 Task: Add the task  Integrate website with a new content delivery network (CDN) to the section Dash Dash in the project AgileRelay and add a Due Date to the respective task as 2024/03/11
Action: Mouse moved to (911, 527)
Screenshot: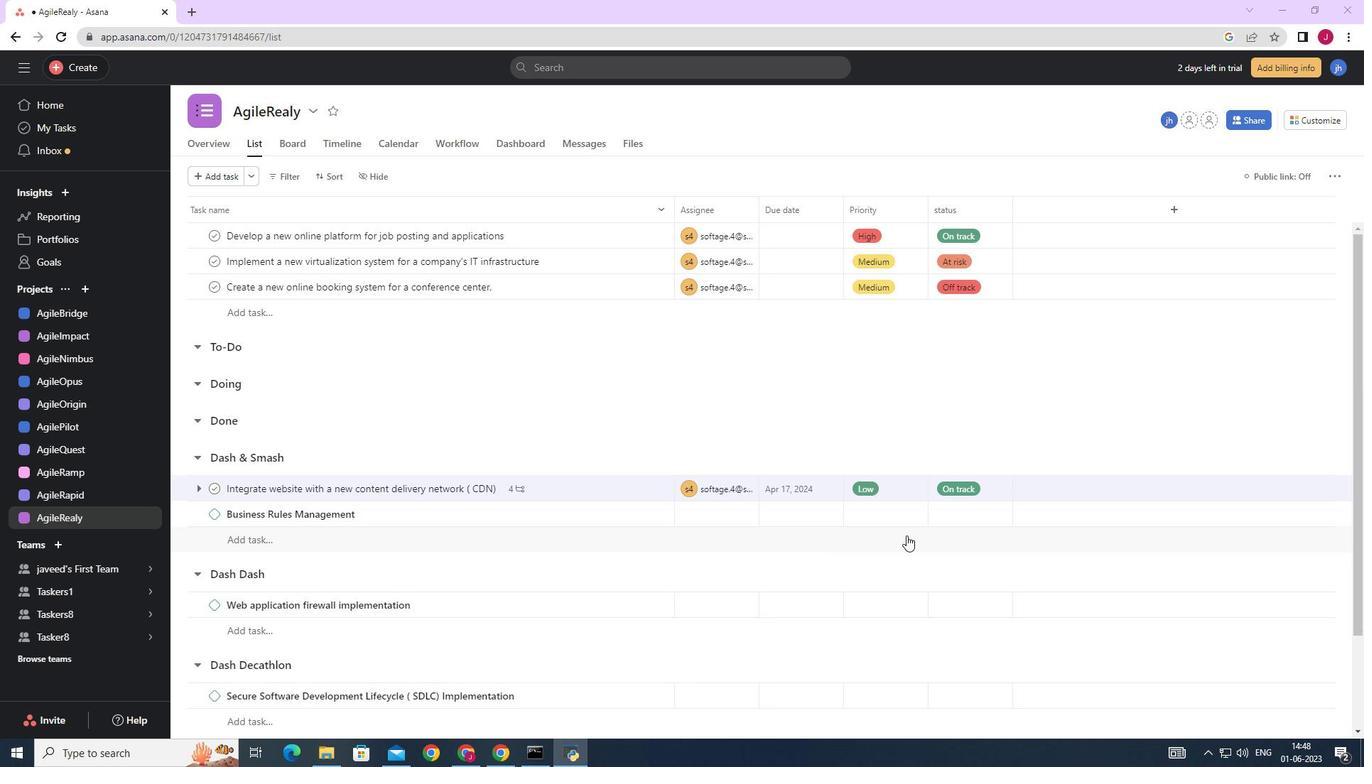 
Action: Mouse scrolled (911, 527) with delta (0, 0)
Screenshot: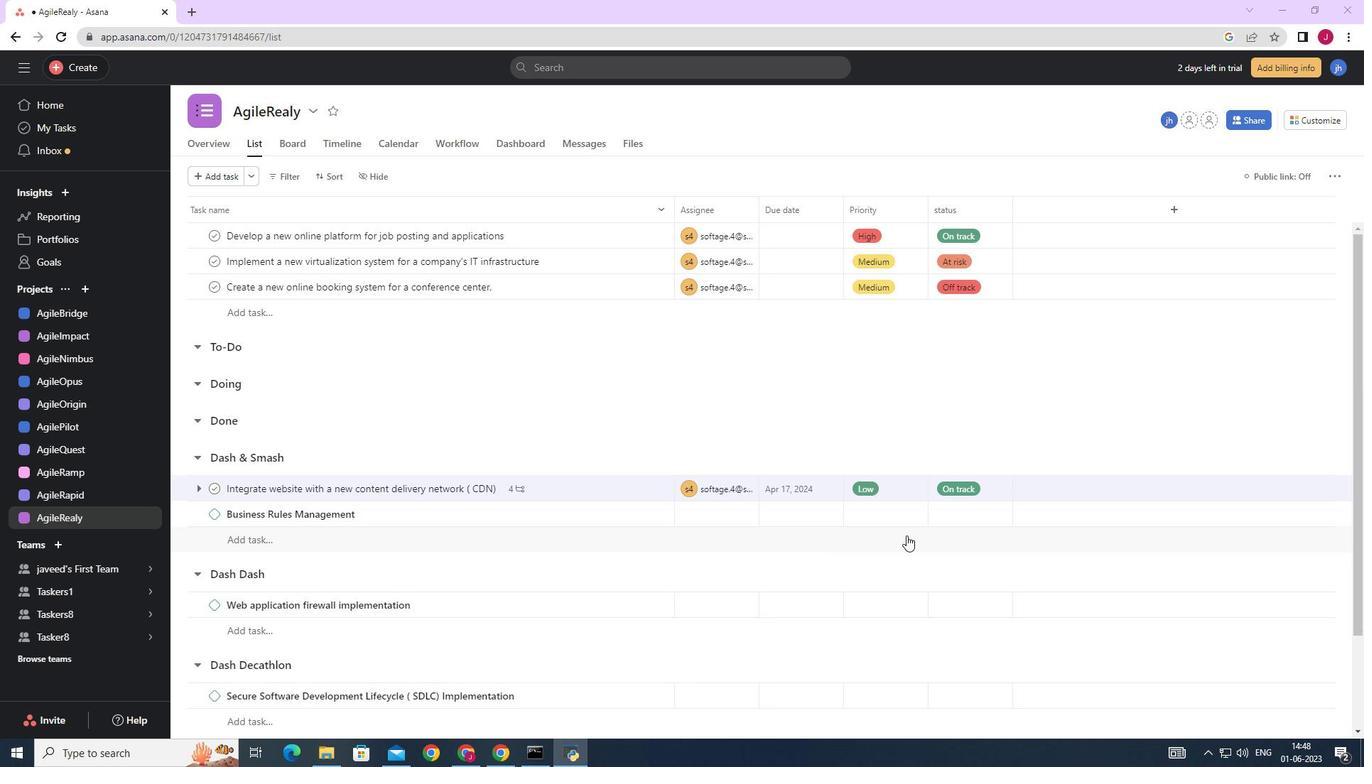 
Action: Mouse scrolled (911, 527) with delta (0, 0)
Screenshot: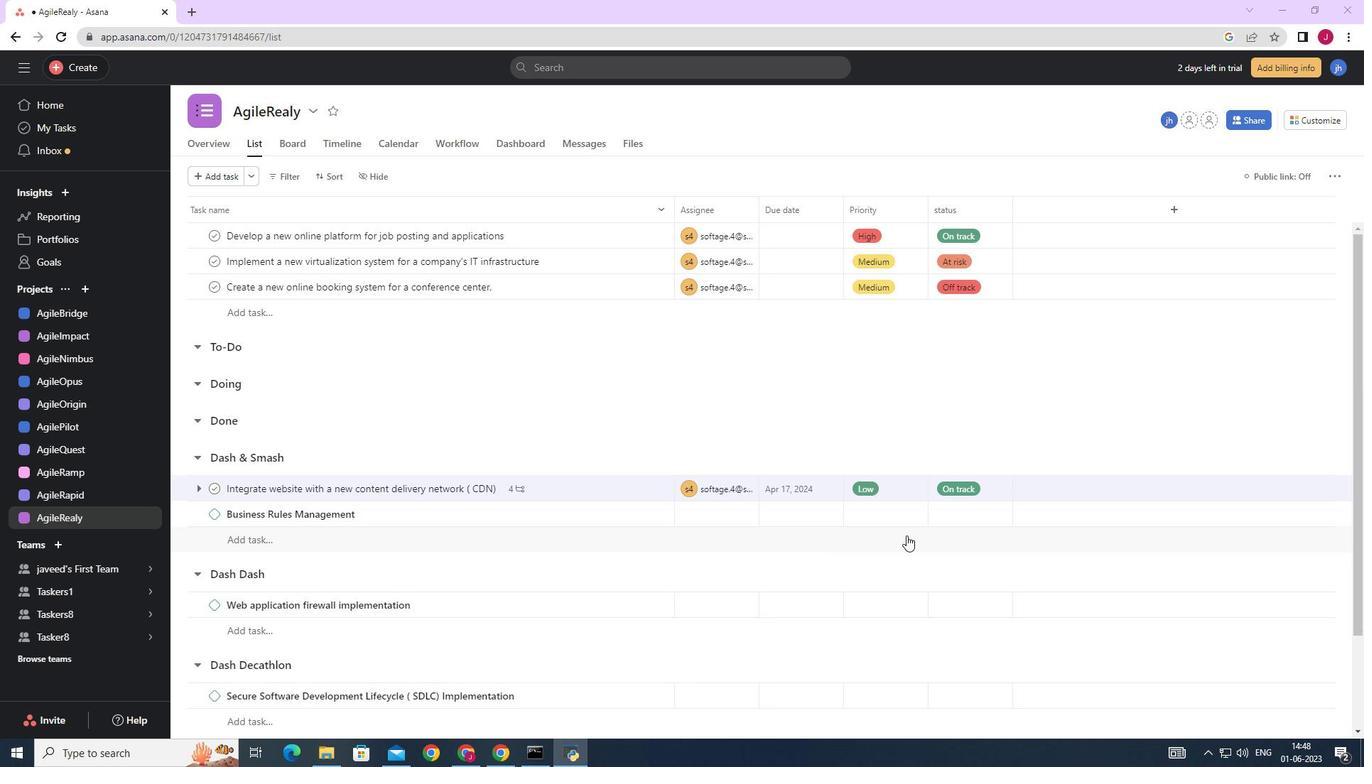 
Action: Mouse scrolled (911, 527) with delta (0, 0)
Screenshot: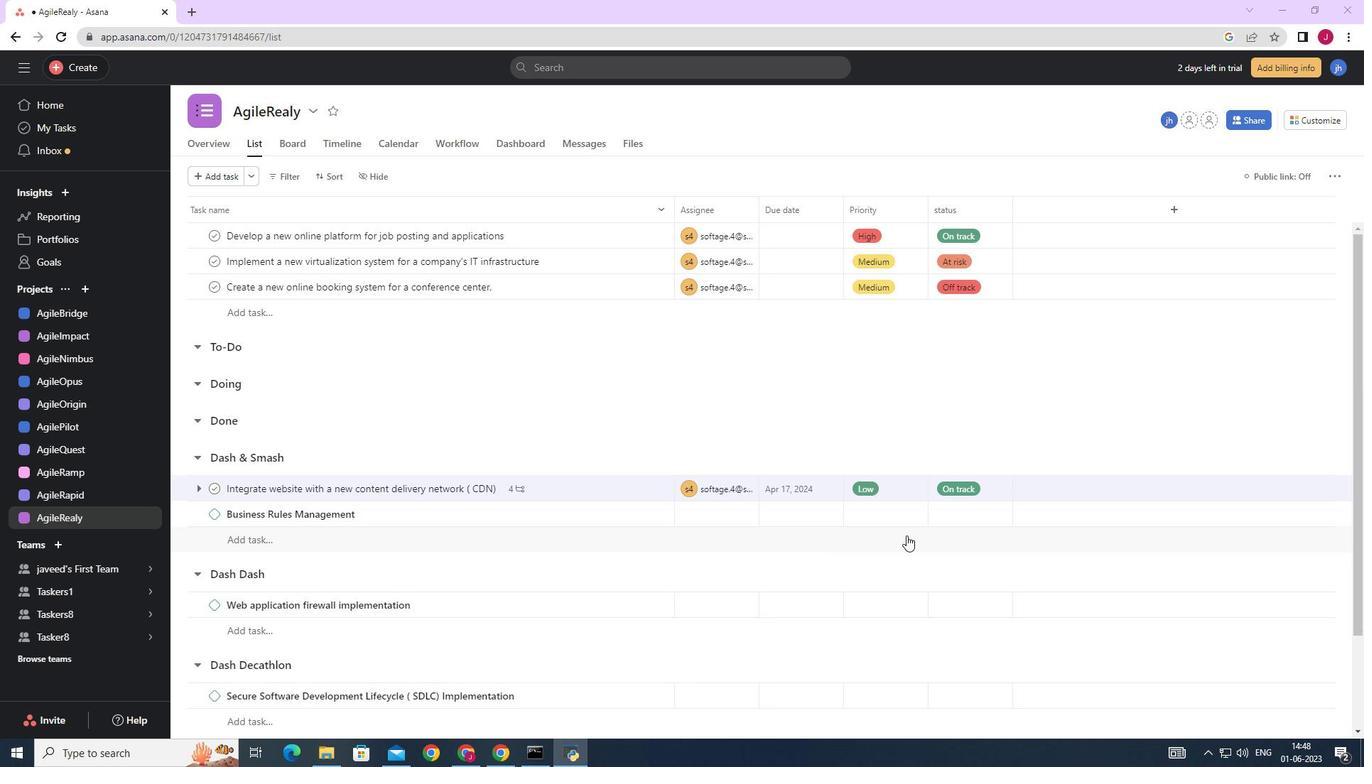 
Action: Mouse moved to (636, 372)
Screenshot: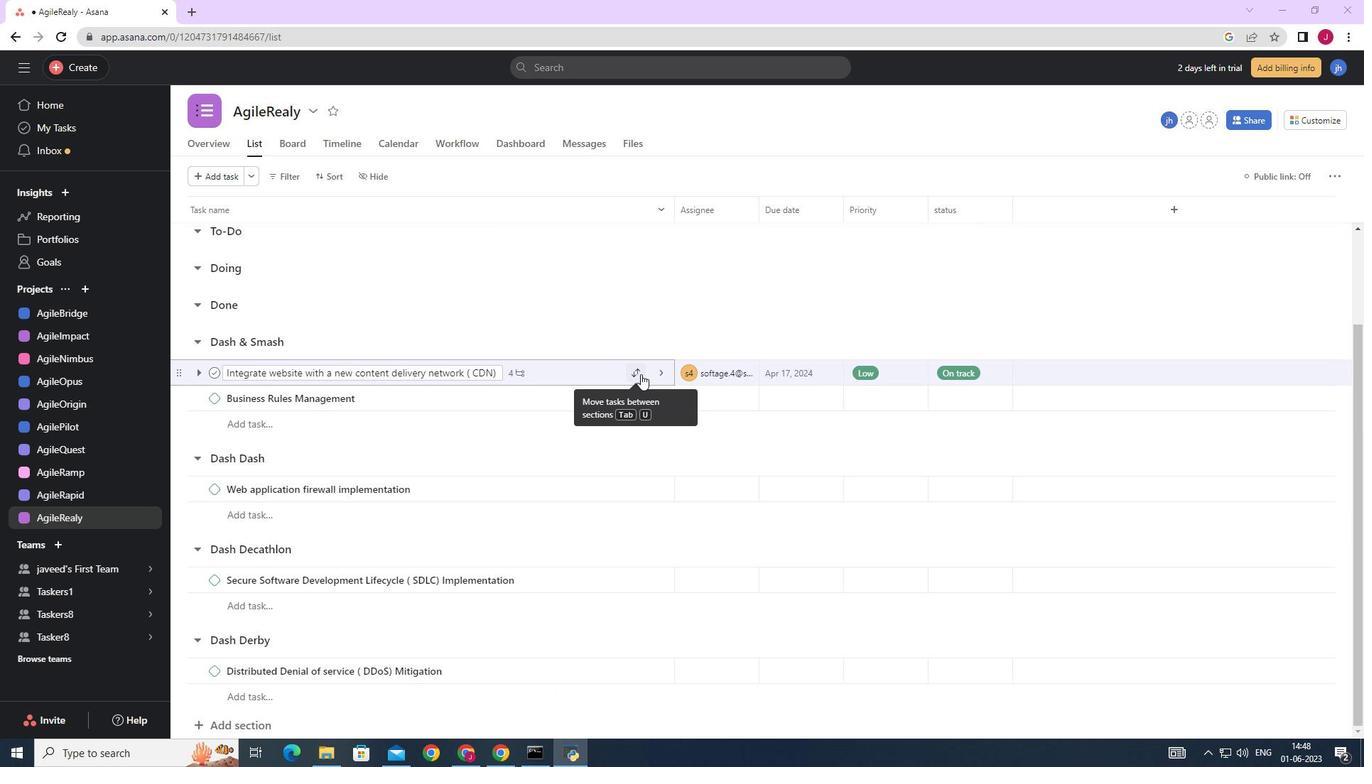 
Action: Mouse pressed left at (636, 372)
Screenshot: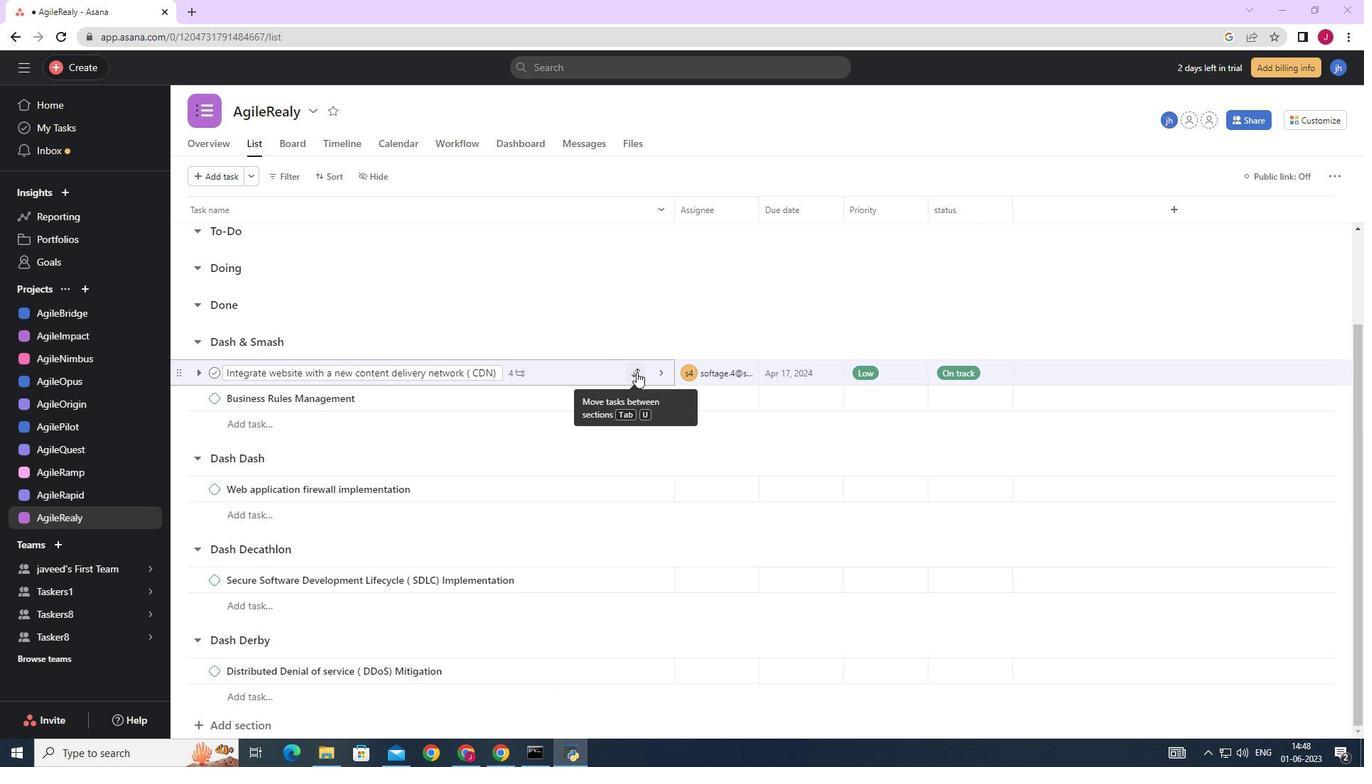 
Action: Mouse moved to (571, 557)
Screenshot: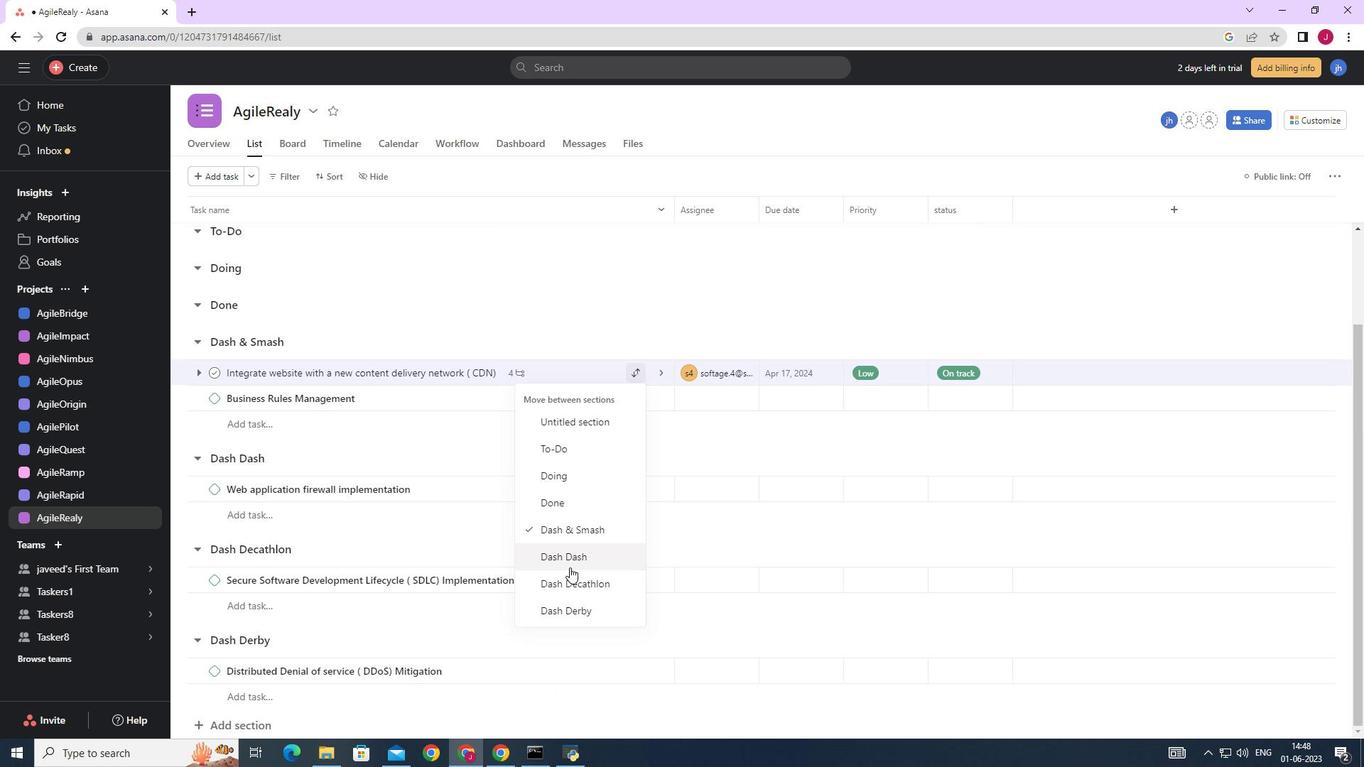 
Action: Mouse pressed left at (571, 557)
Screenshot: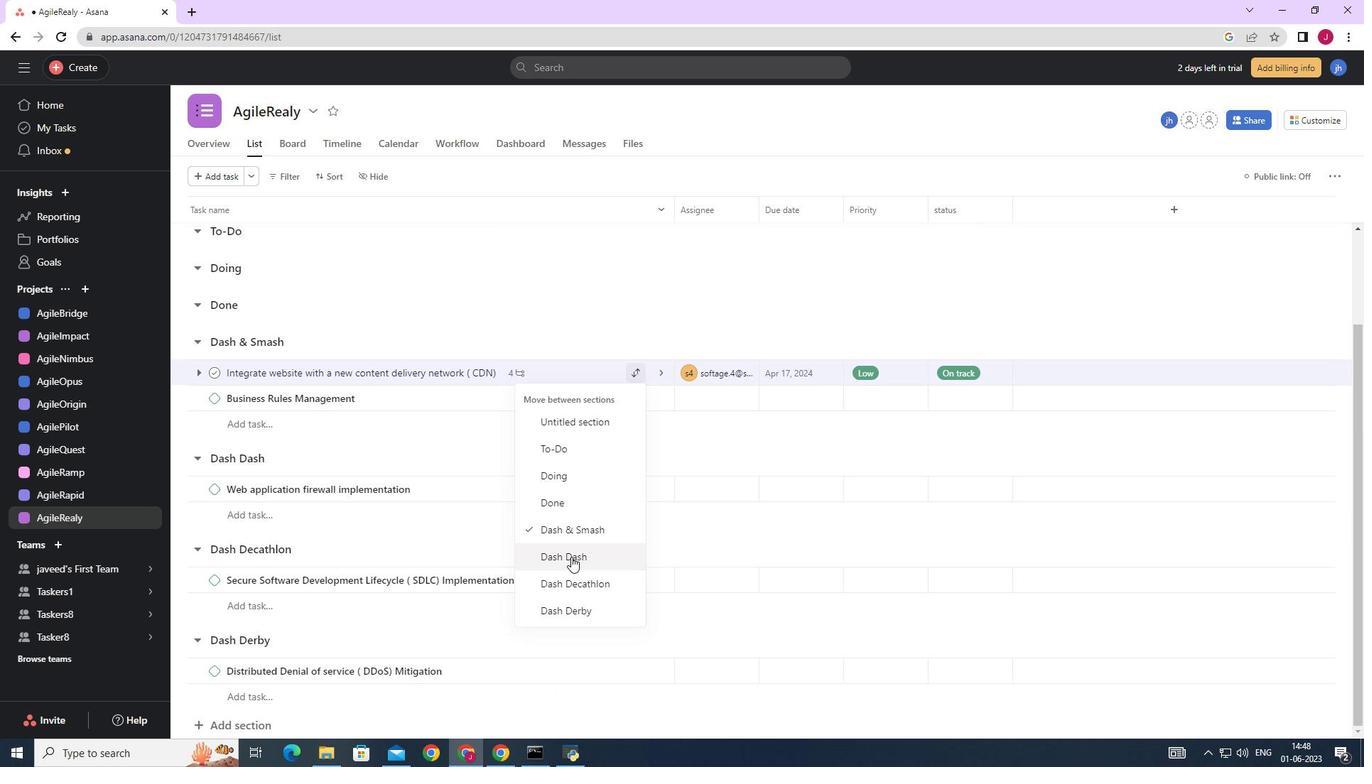 
Action: Mouse moved to (828, 462)
Screenshot: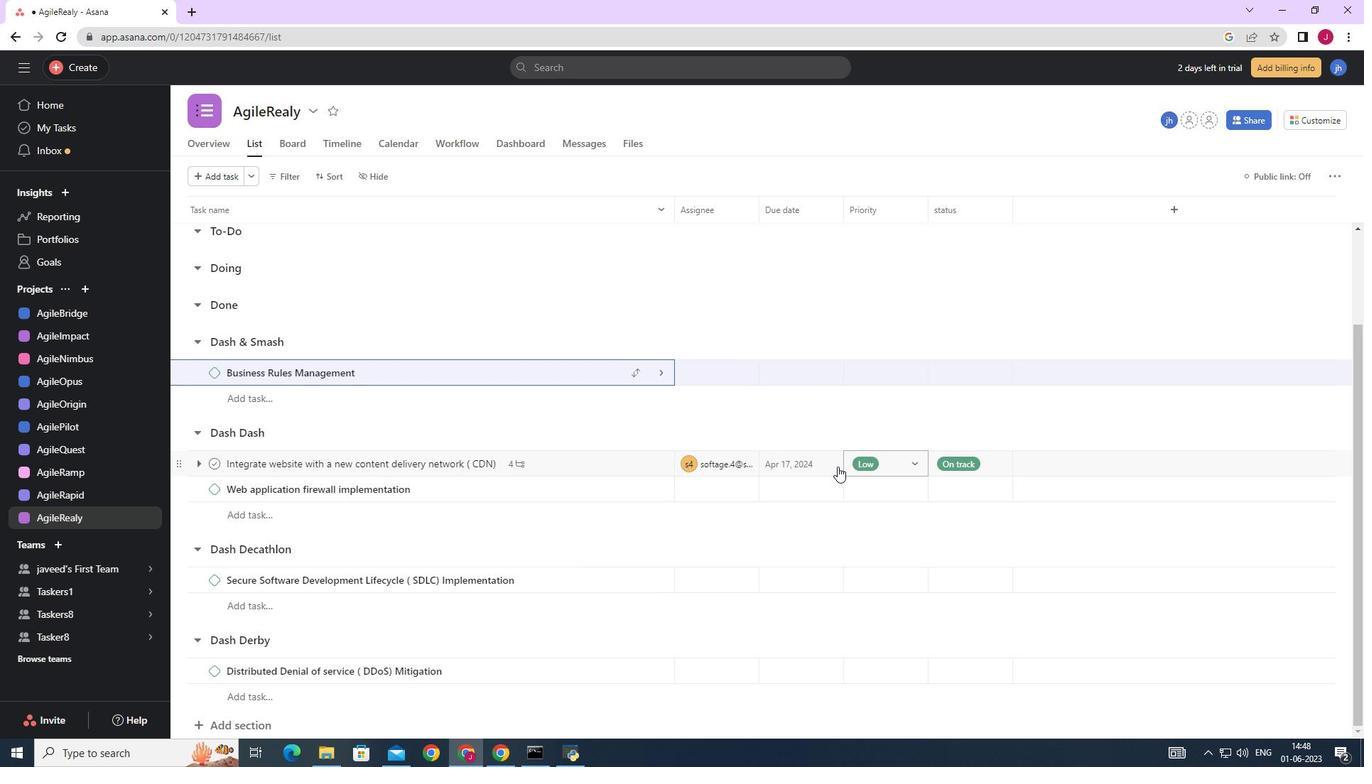 
Action: Mouse pressed left at (828, 462)
Screenshot: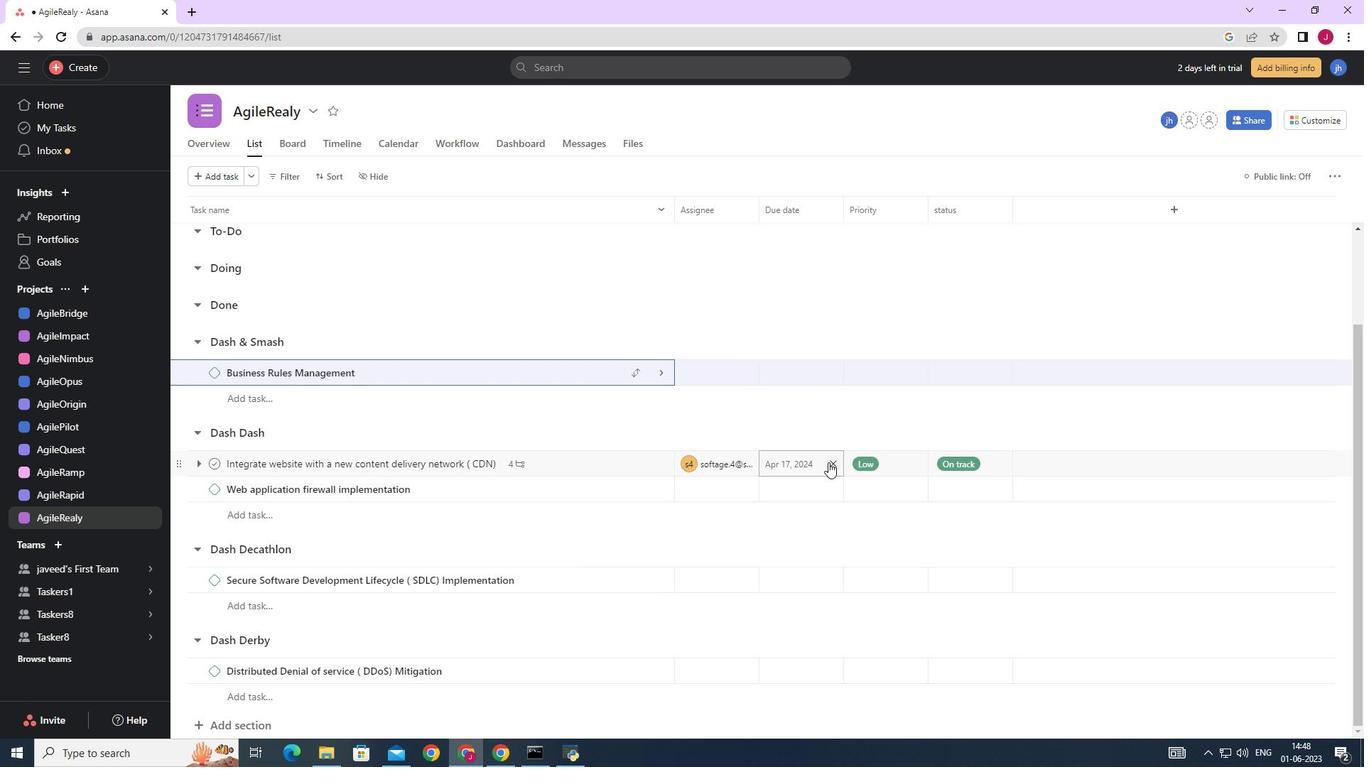 
Action: Mouse moved to (795, 461)
Screenshot: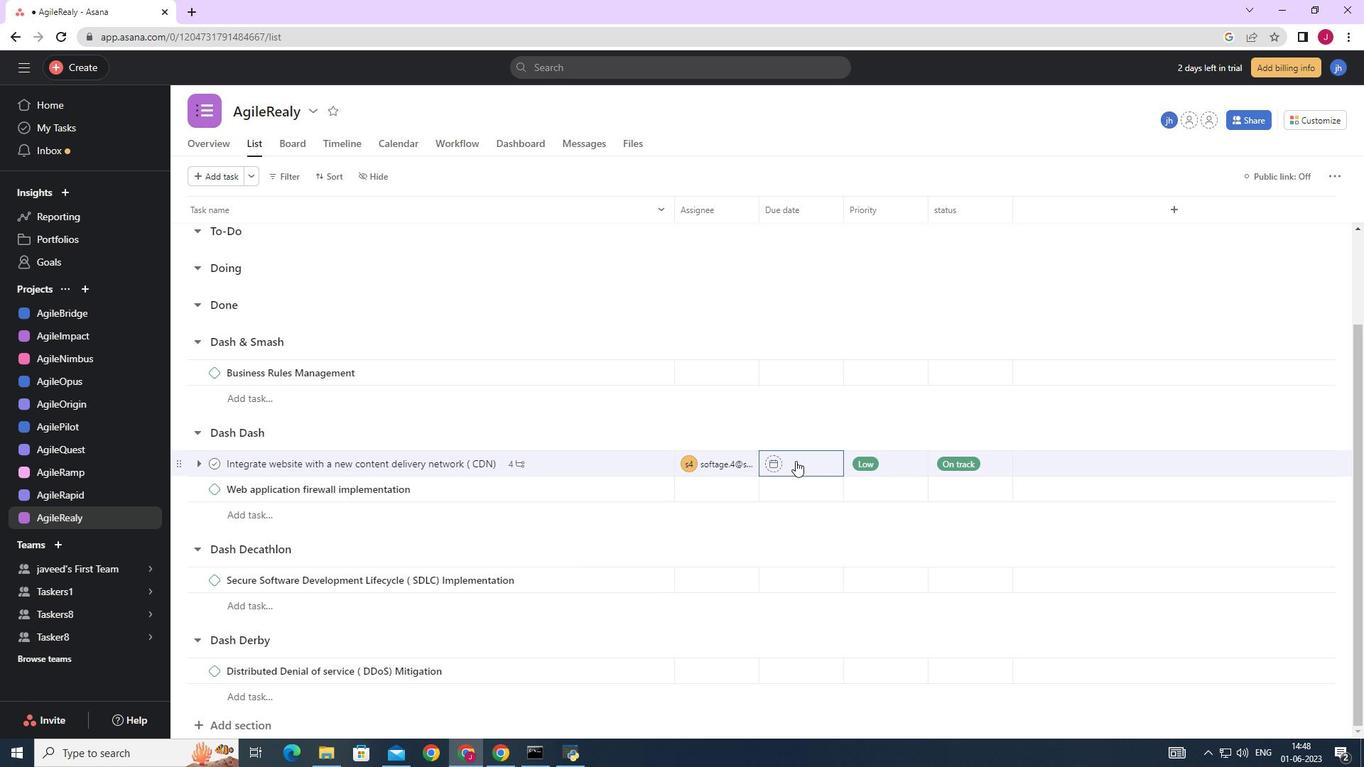
Action: Mouse pressed left at (795, 461)
Screenshot: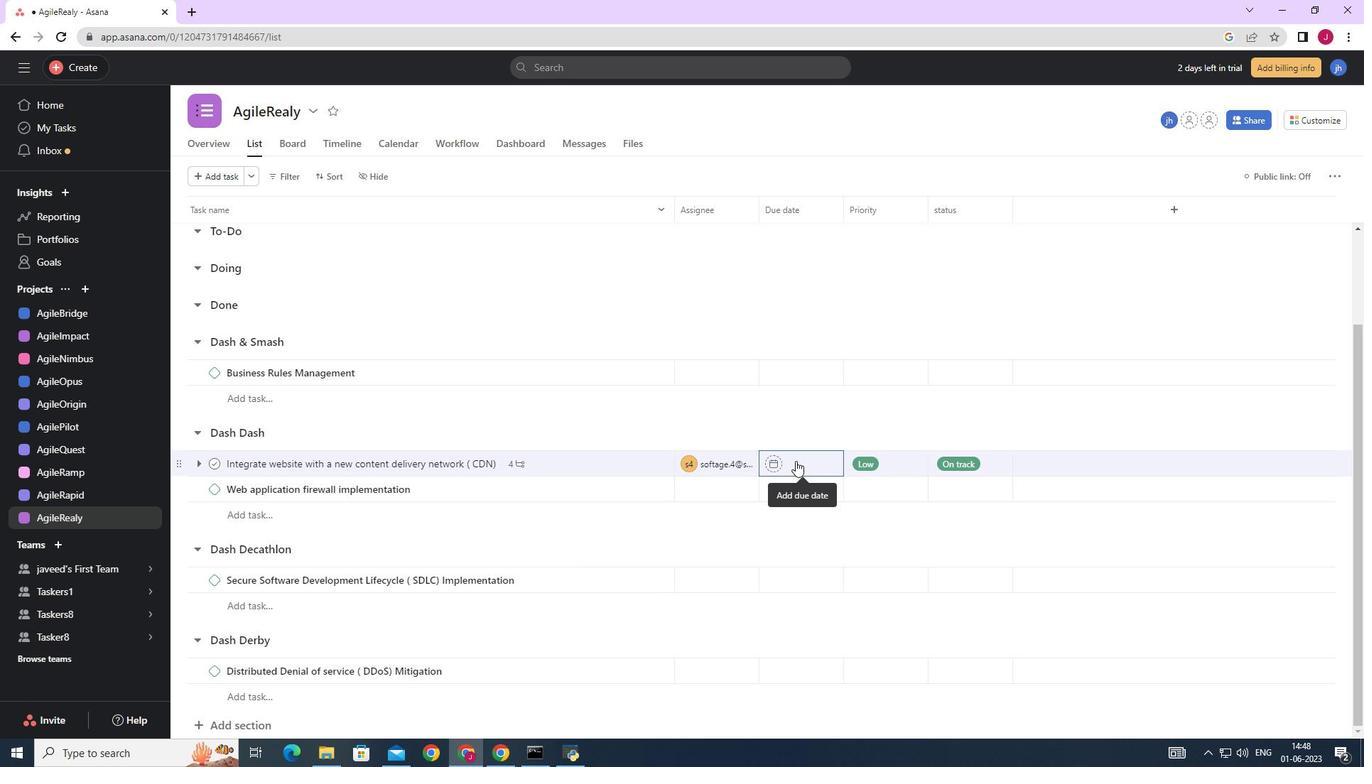 
Action: Mouse moved to (940, 240)
Screenshot: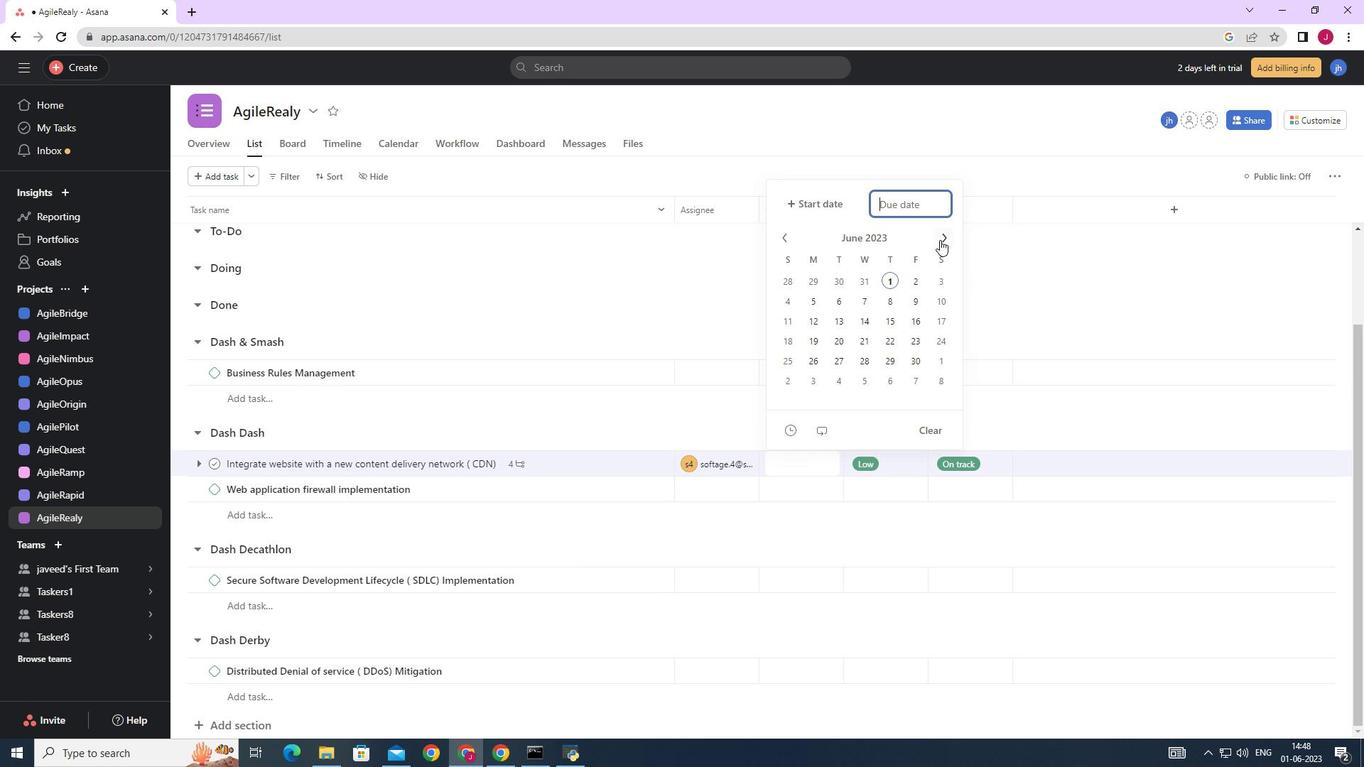 
Action: Mouse pressed left at (940, 240)
Screenshot: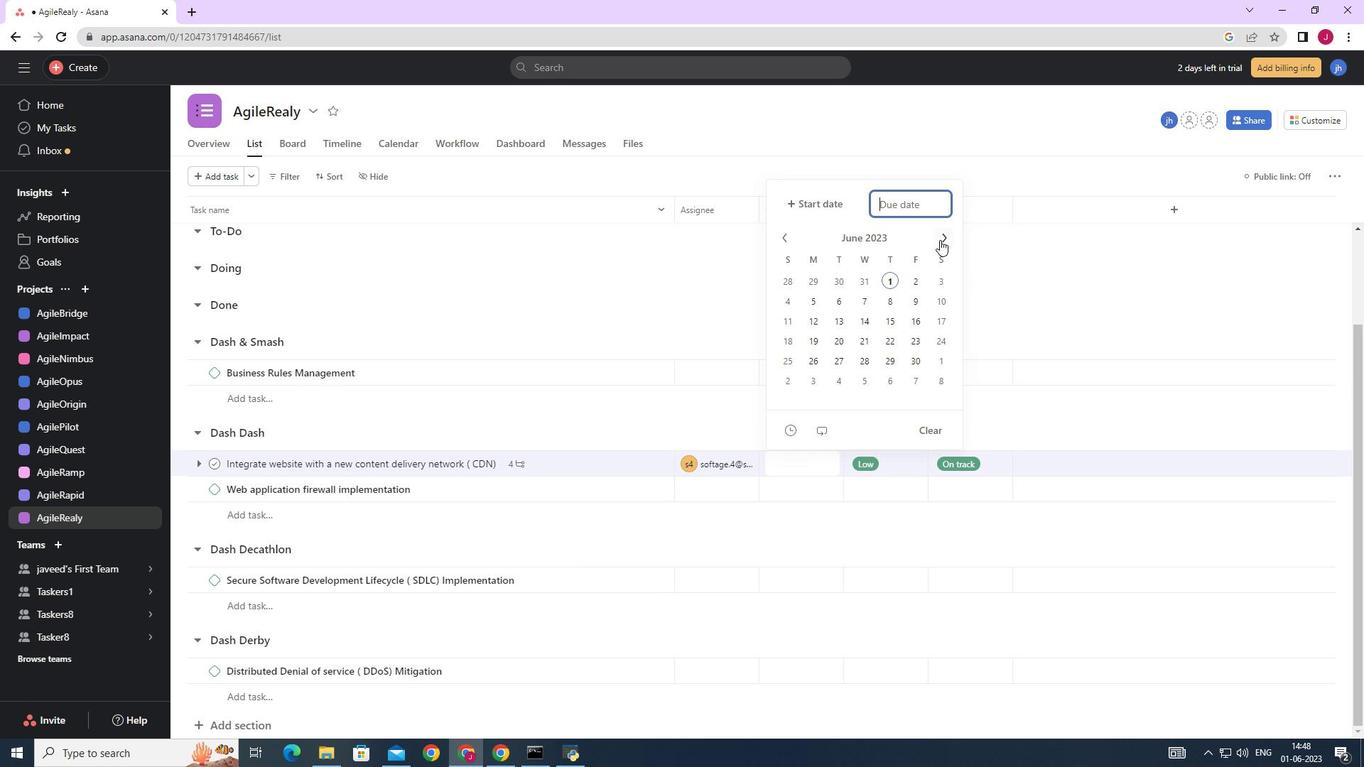 
Action: Mouse pressed left at (940, 240)
Screenshot: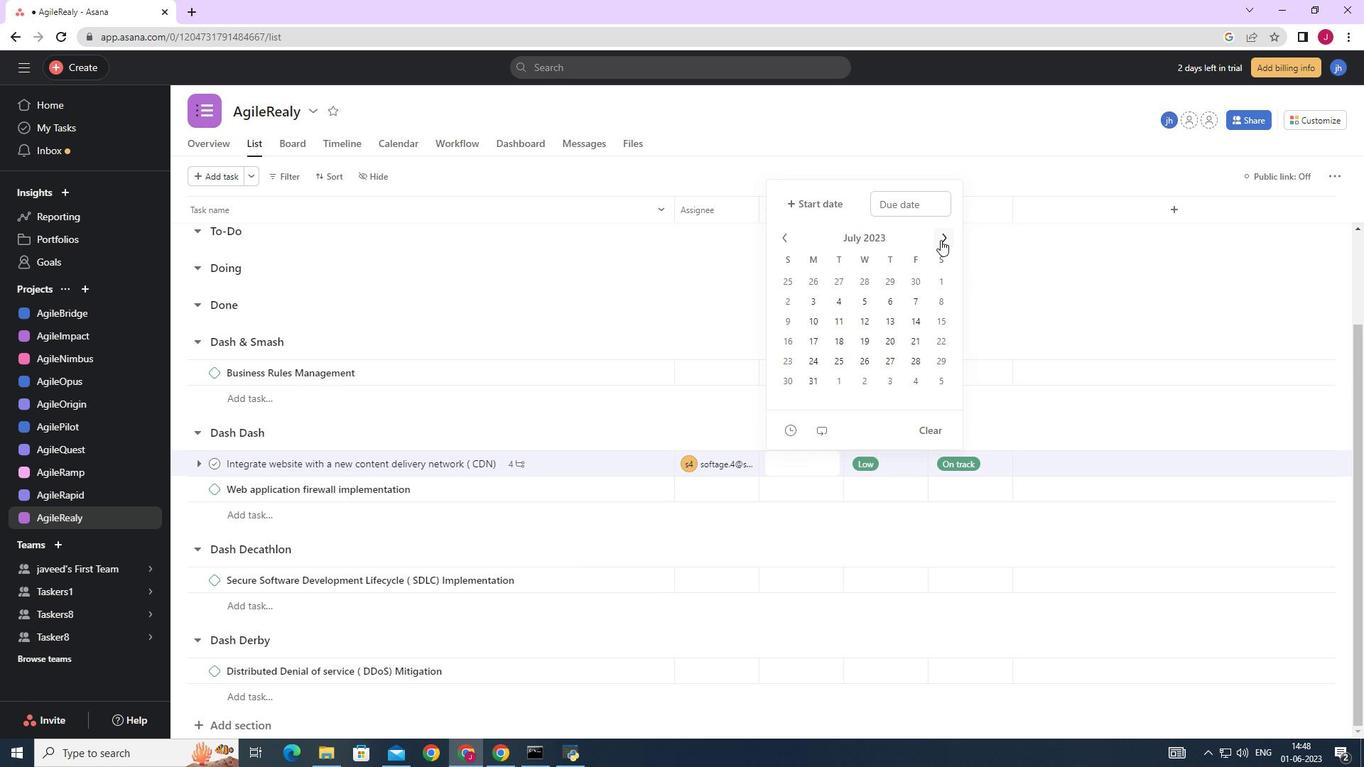 
Action: Mouse pressed left at (940, 240)
Screenshot: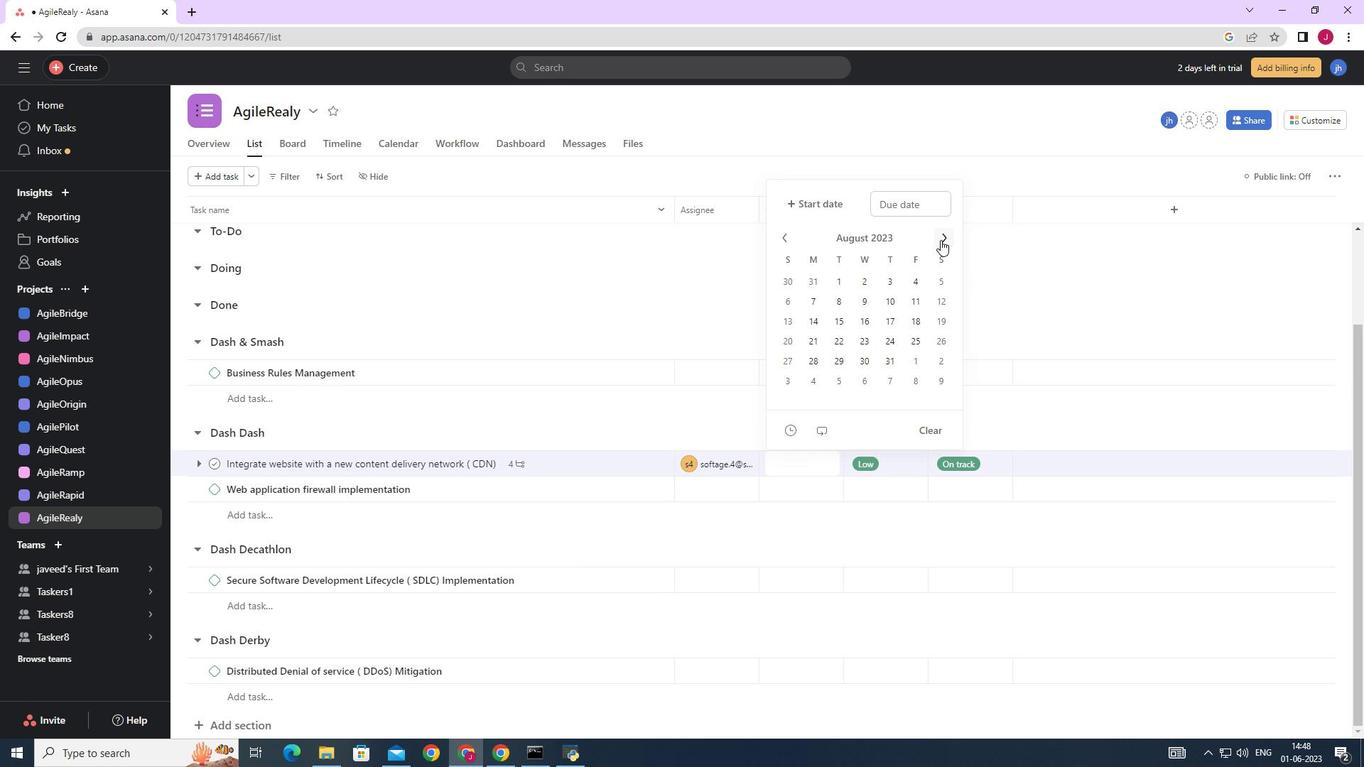 
Action: Mouse pressed left at (940, 240)
Screenshot: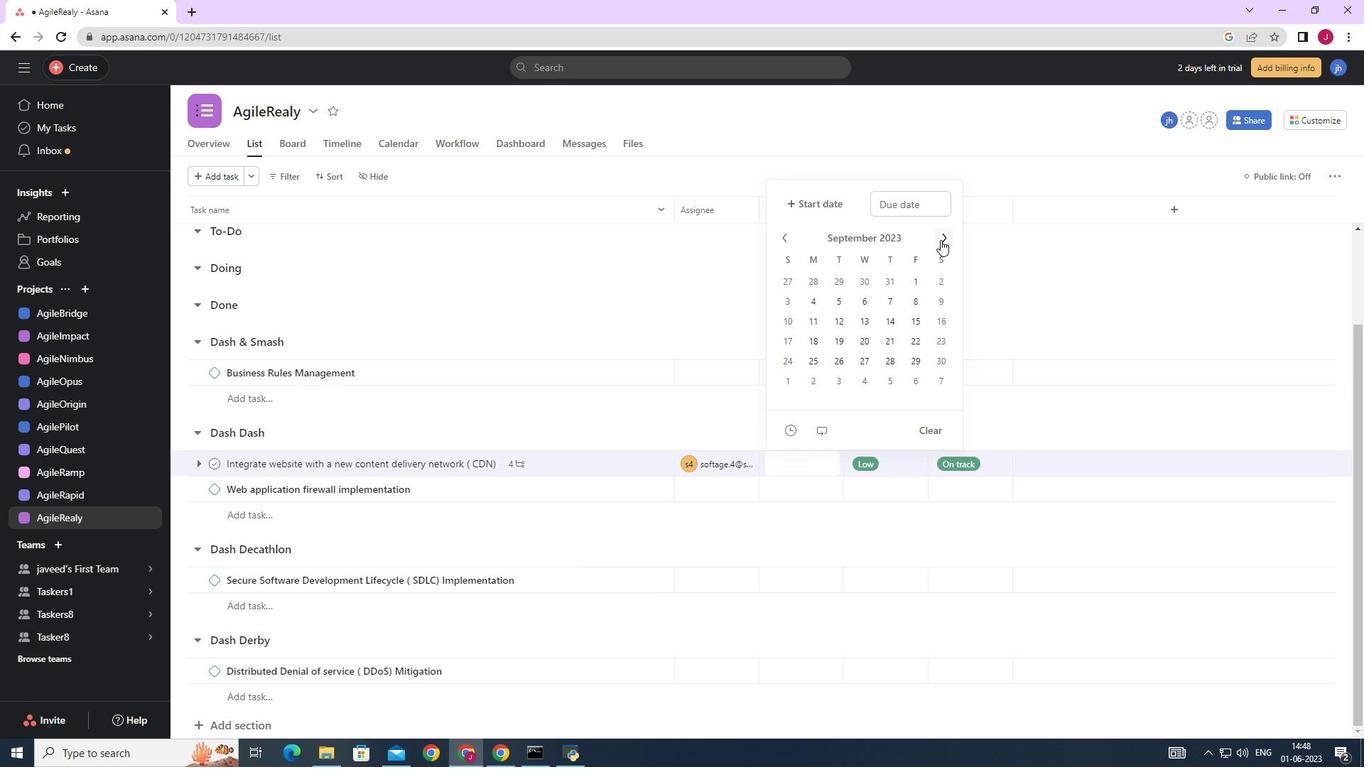 
Action: Mouse pressed left at (940, 240)
Screenshot: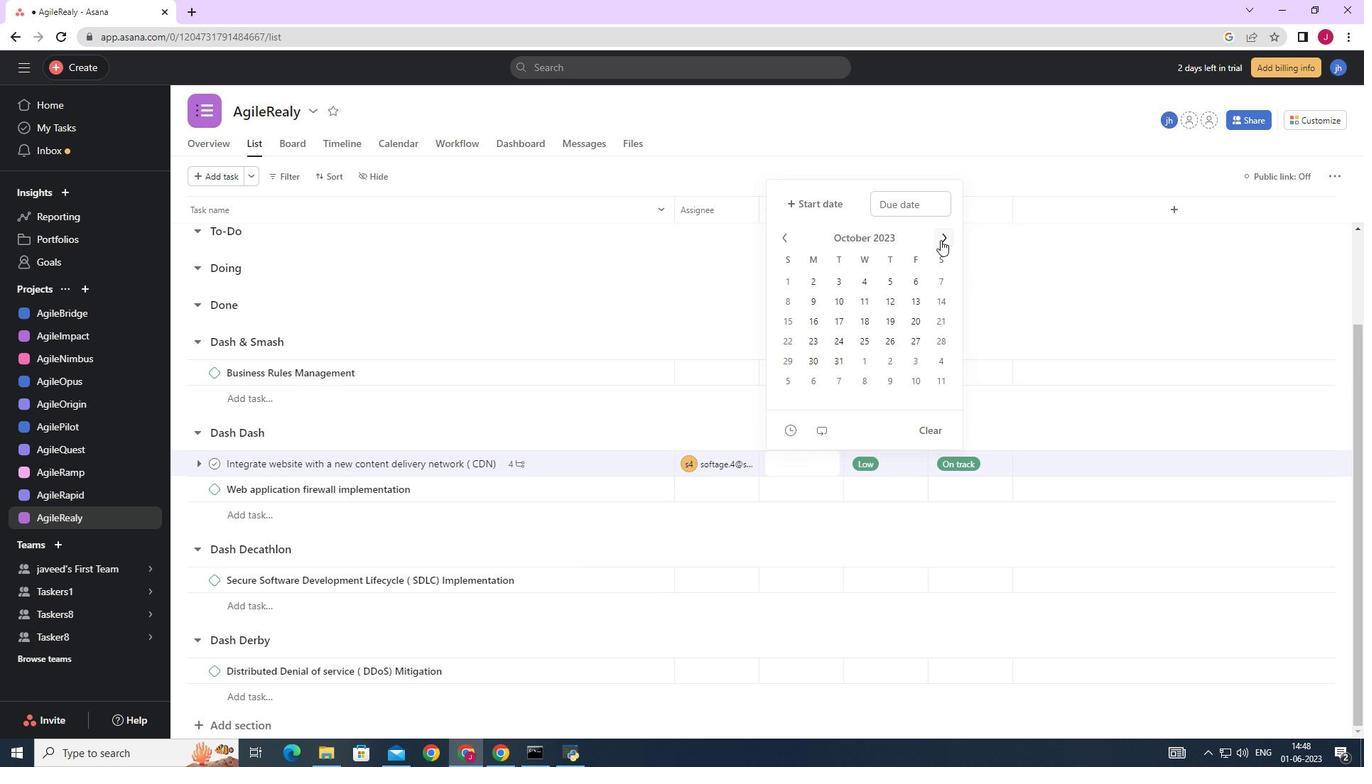 
Action: Mouse pressed left at (940, 240)
Screenshot: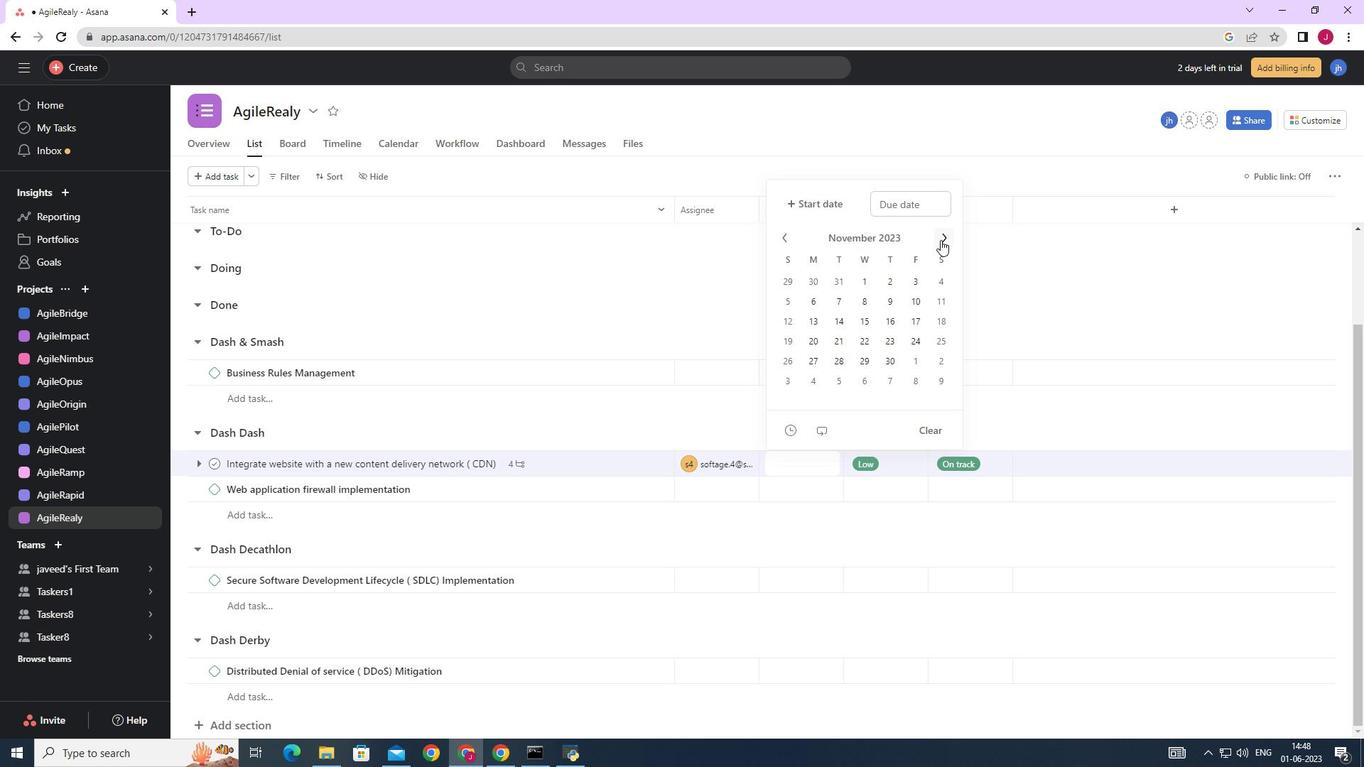 
Action: Mouse pressed left at (940, 240)
Screenshot: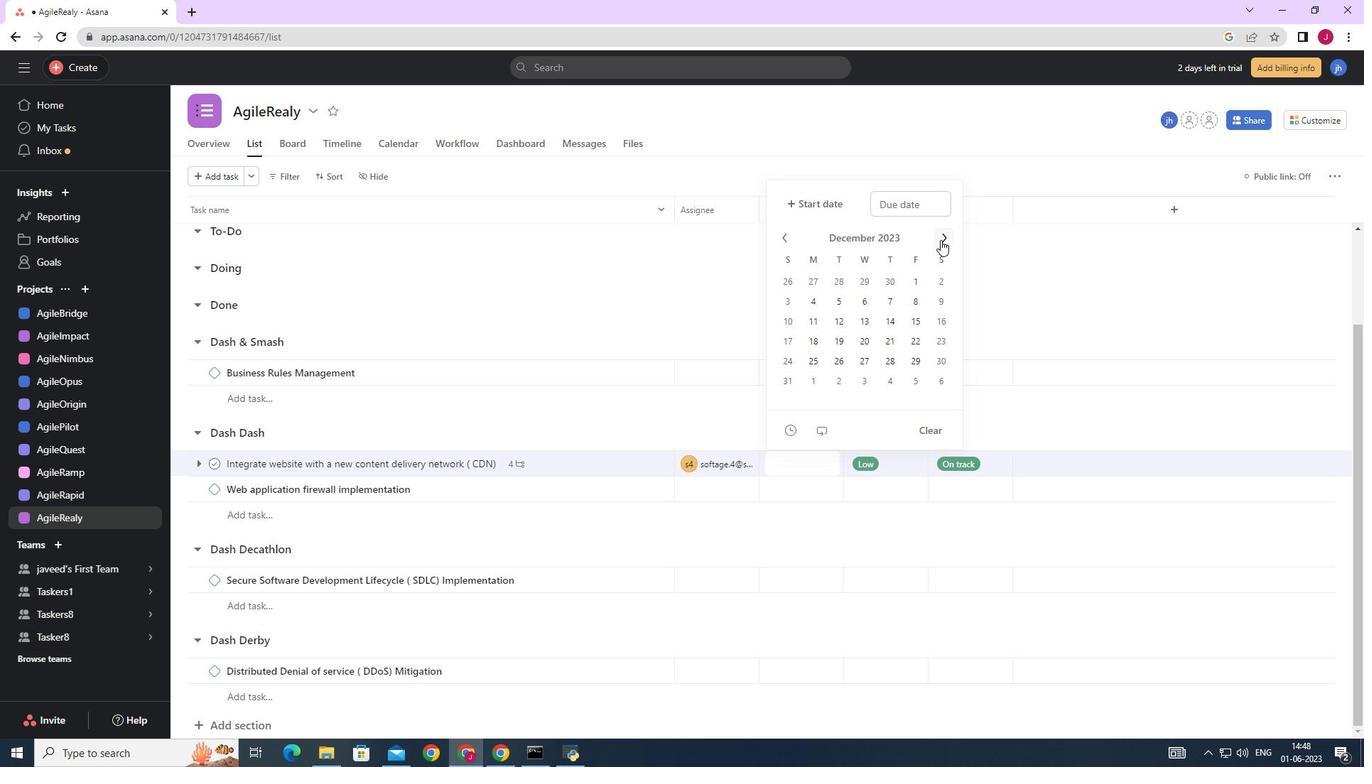 
Action: Mouse pressed left at (940, 240)
Screenshot: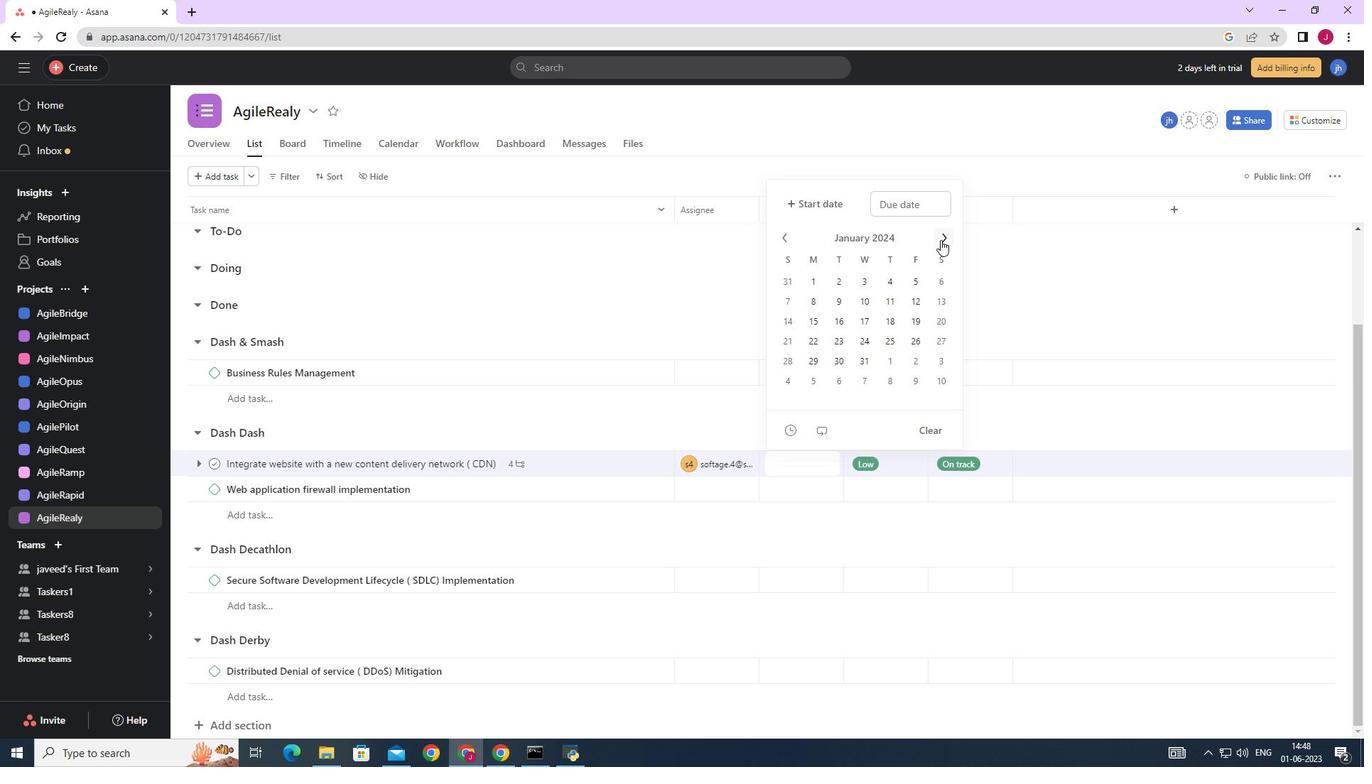 
Action: Mouse pressed left at (940, 240)
Screenshot: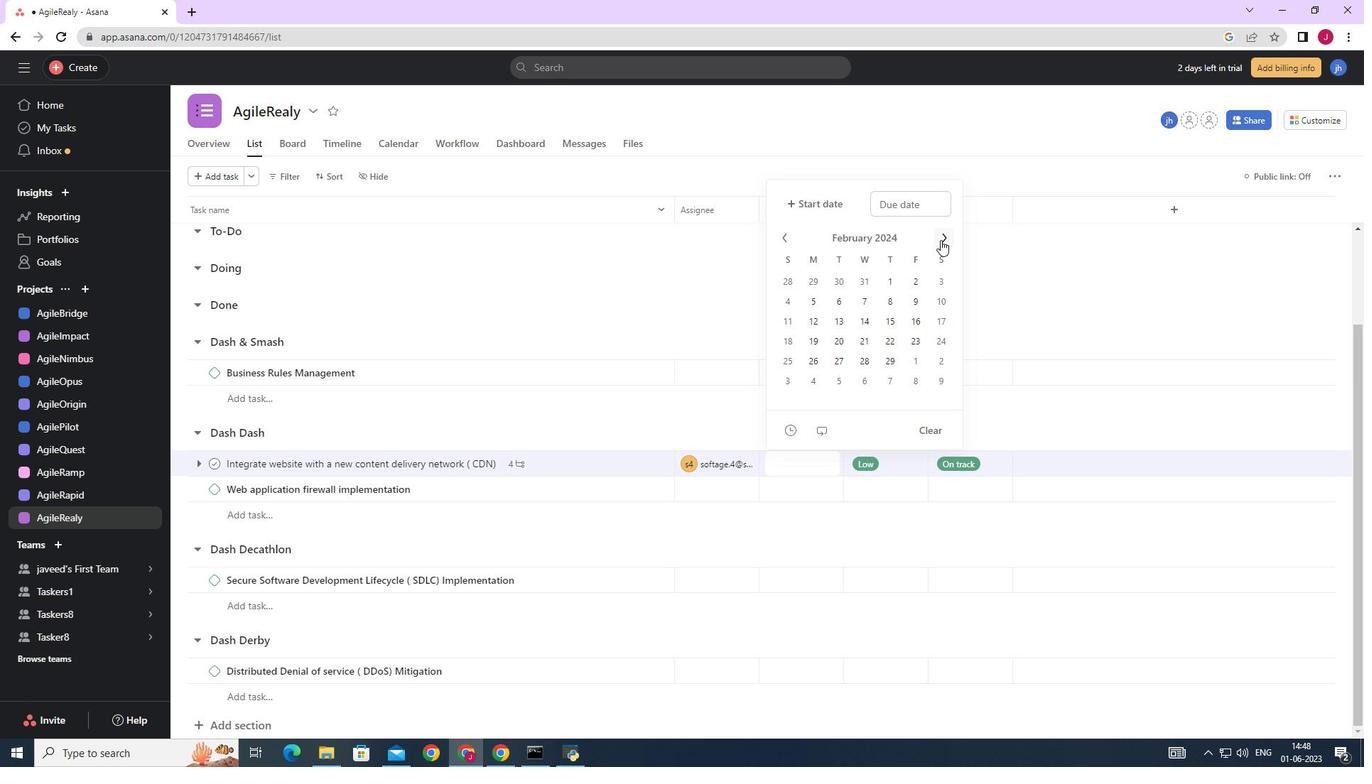 
Action: Mouse moved to (812, 320)
Screenshot: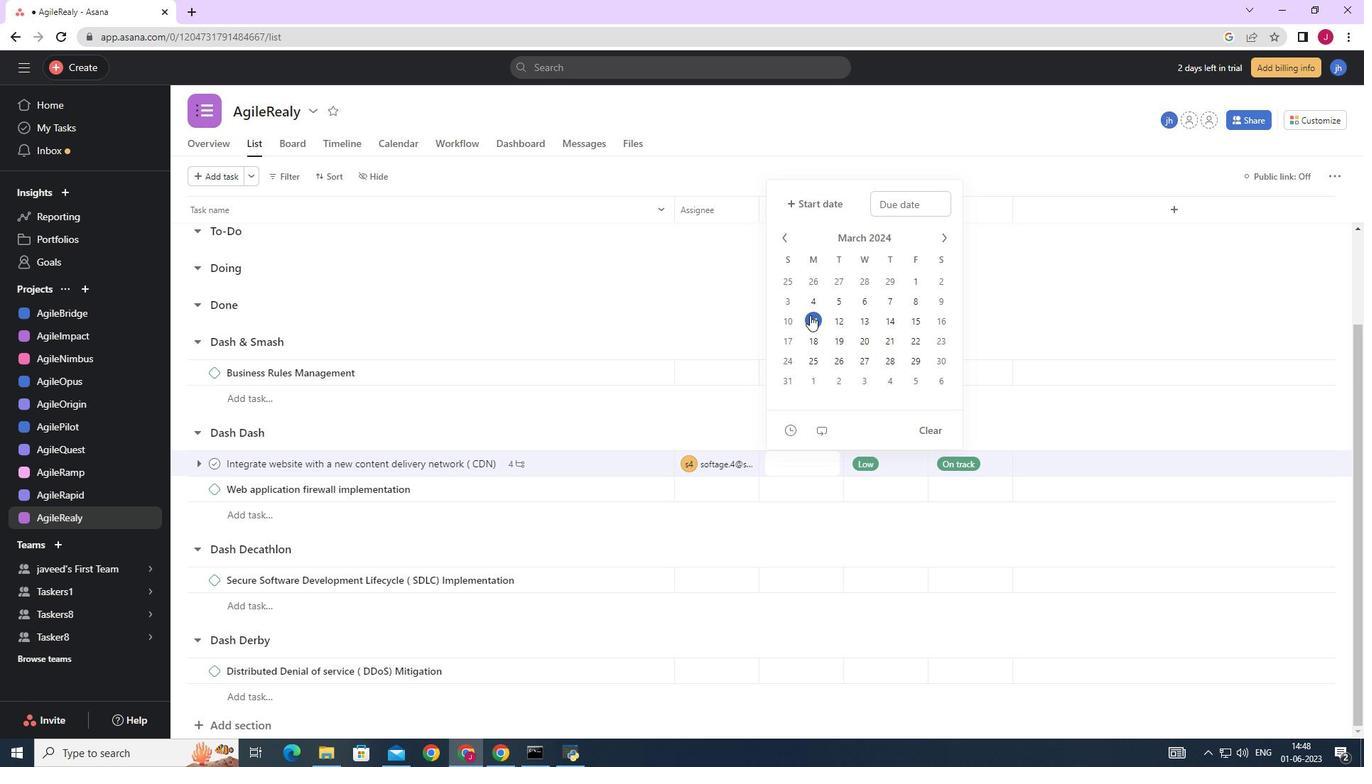 
Action: Mouse pressed left at (812, 320)
Screenshot: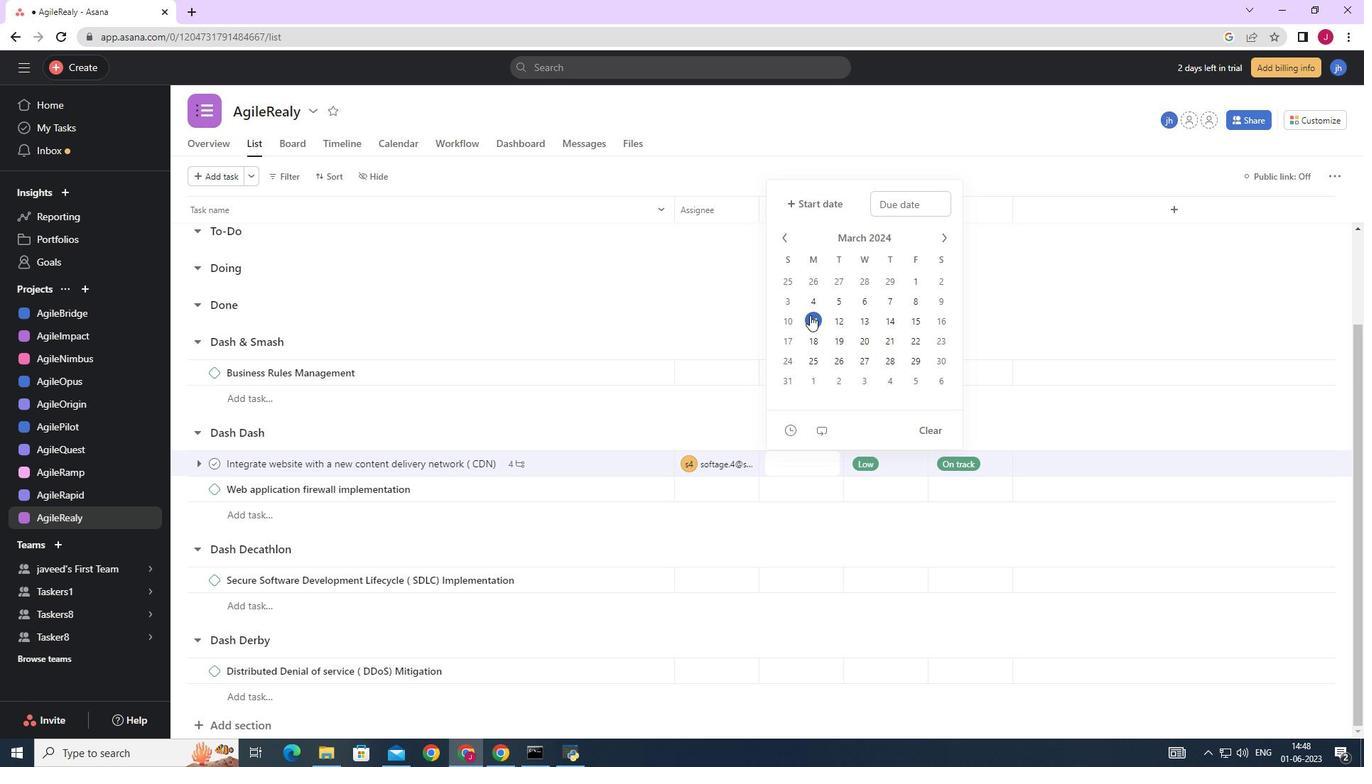 
Action: Mouse moved to (1116, 300)
Screenshot: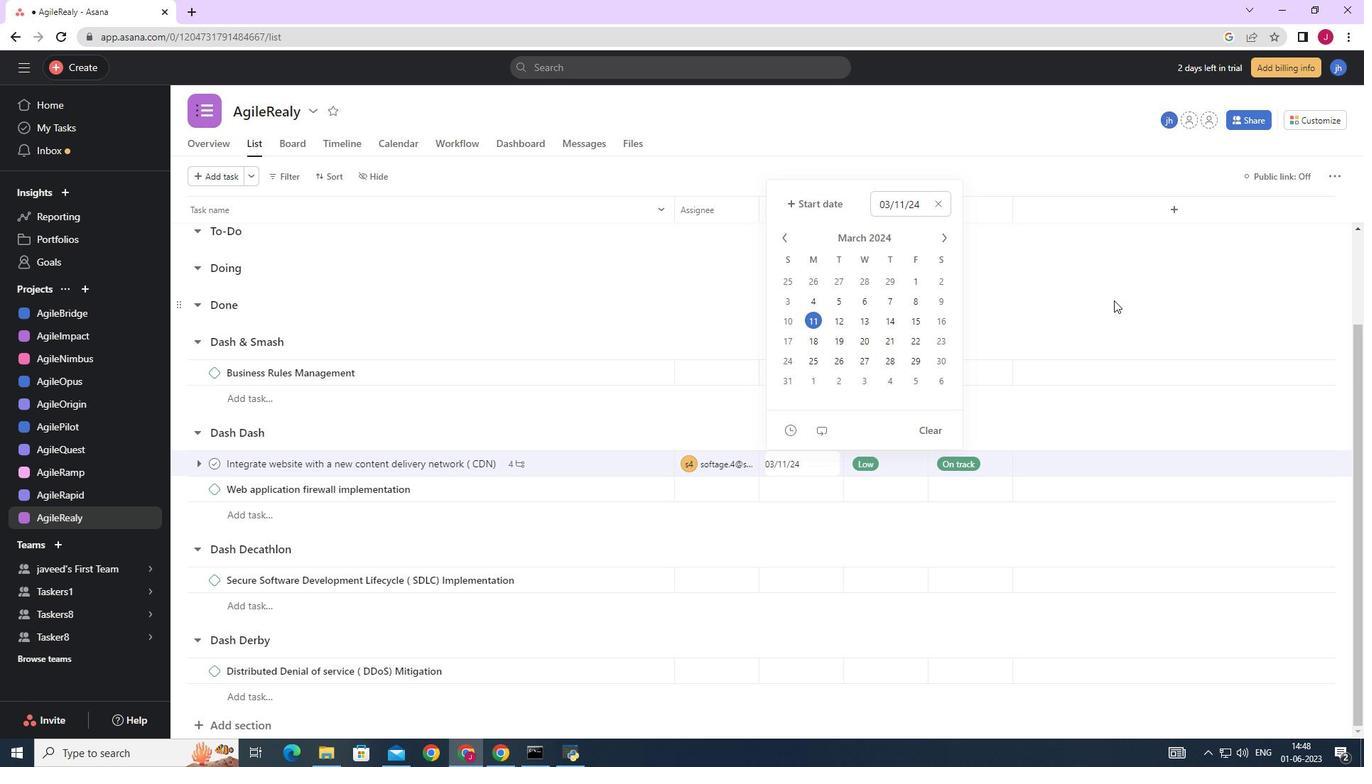 
Action: Mouse pressed left at (1116, 300)
Screenshot: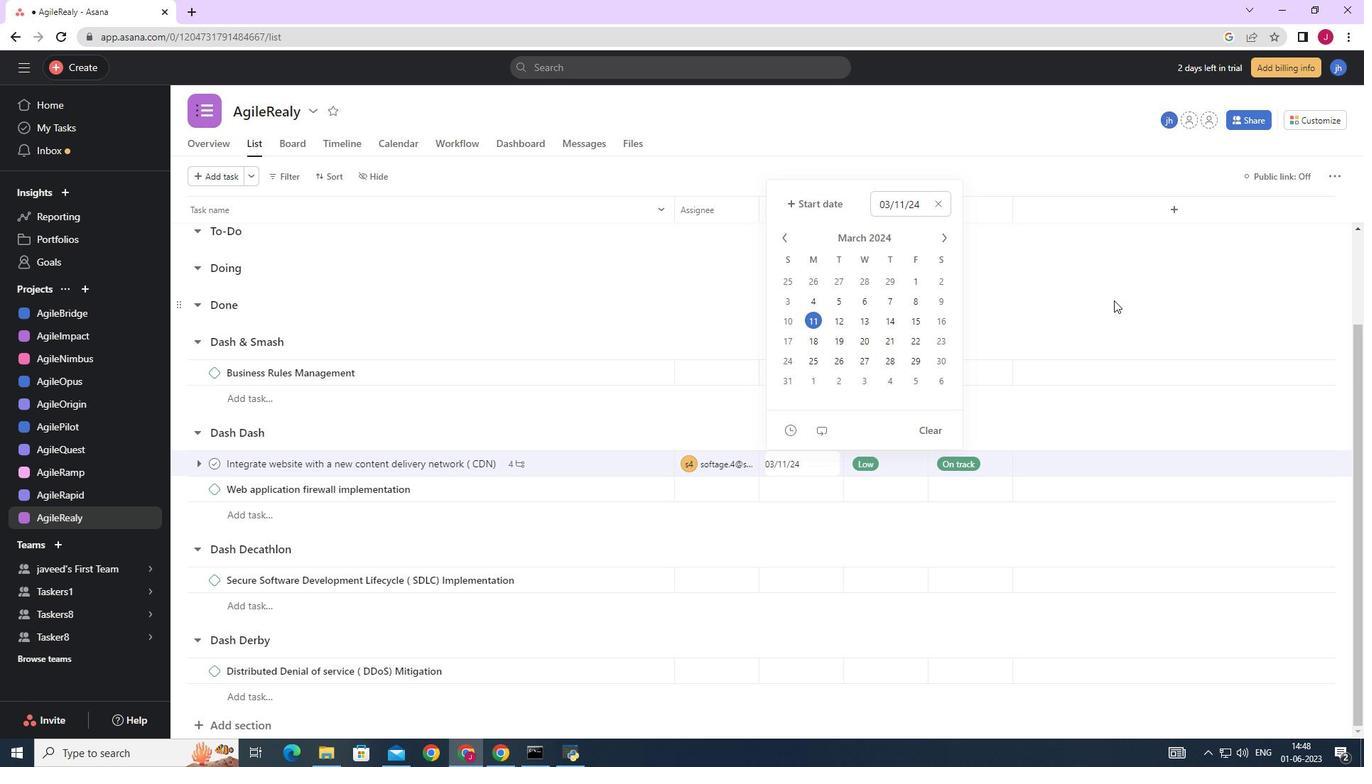 
Action: Mouse moved to (1116, 299)
Screenshot: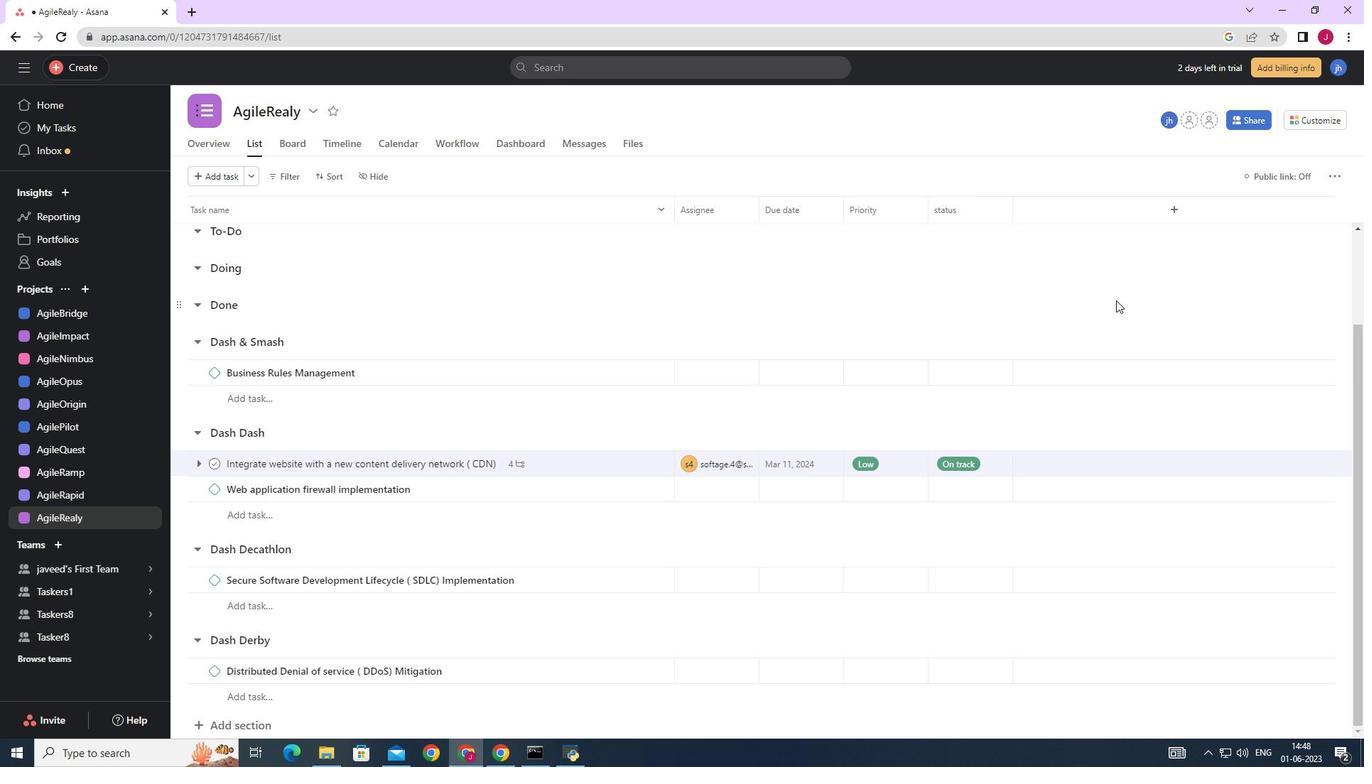 
